 Task: Decrease font size of the text.
Action: Mouse moved to (604, 457)
Screenshot: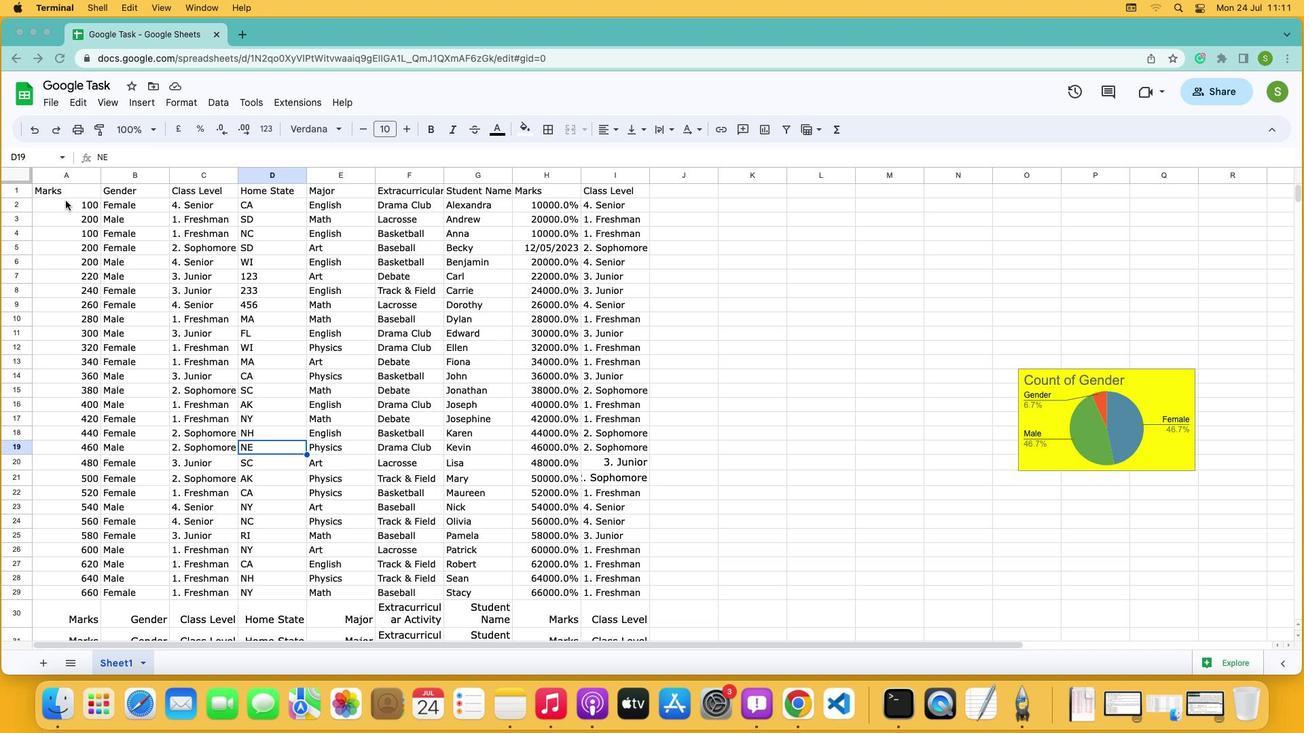 
Action: Mouse pressed left at (604, 457)
Screenshot: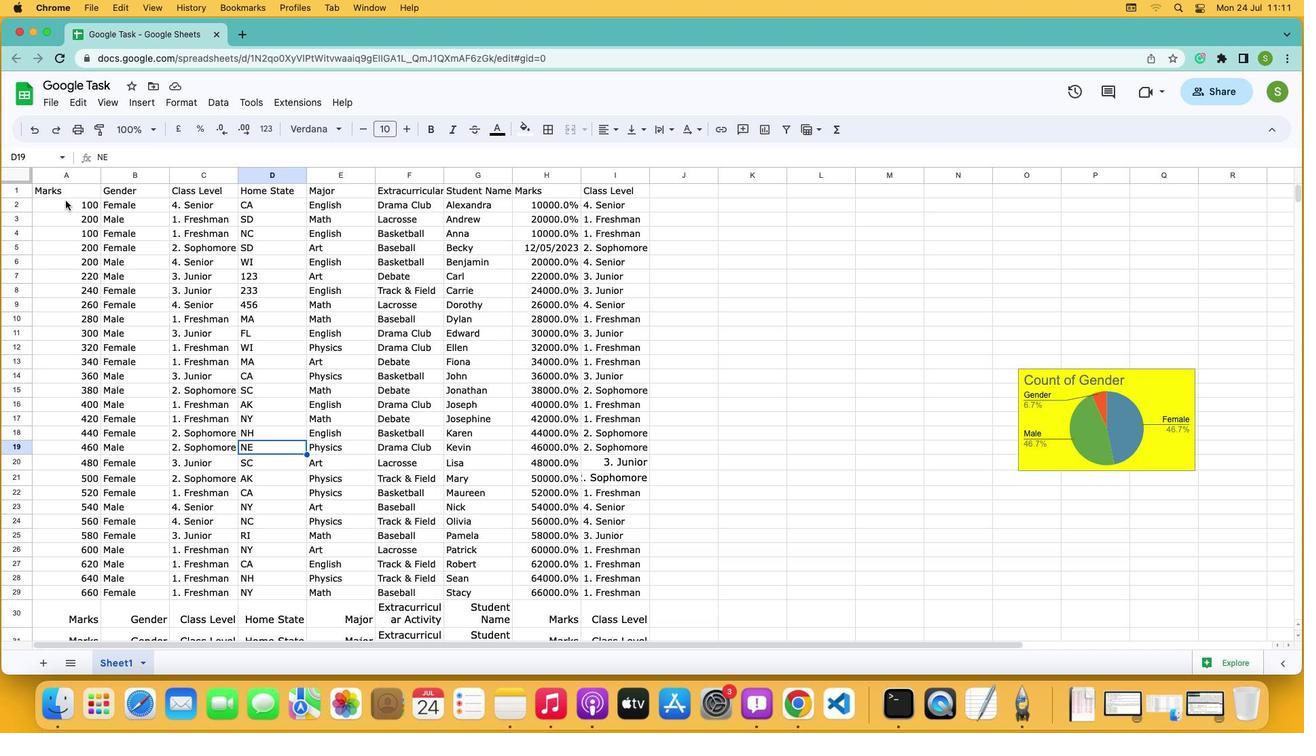 
Action: Mouse moved to (604, 457)
Screenshot: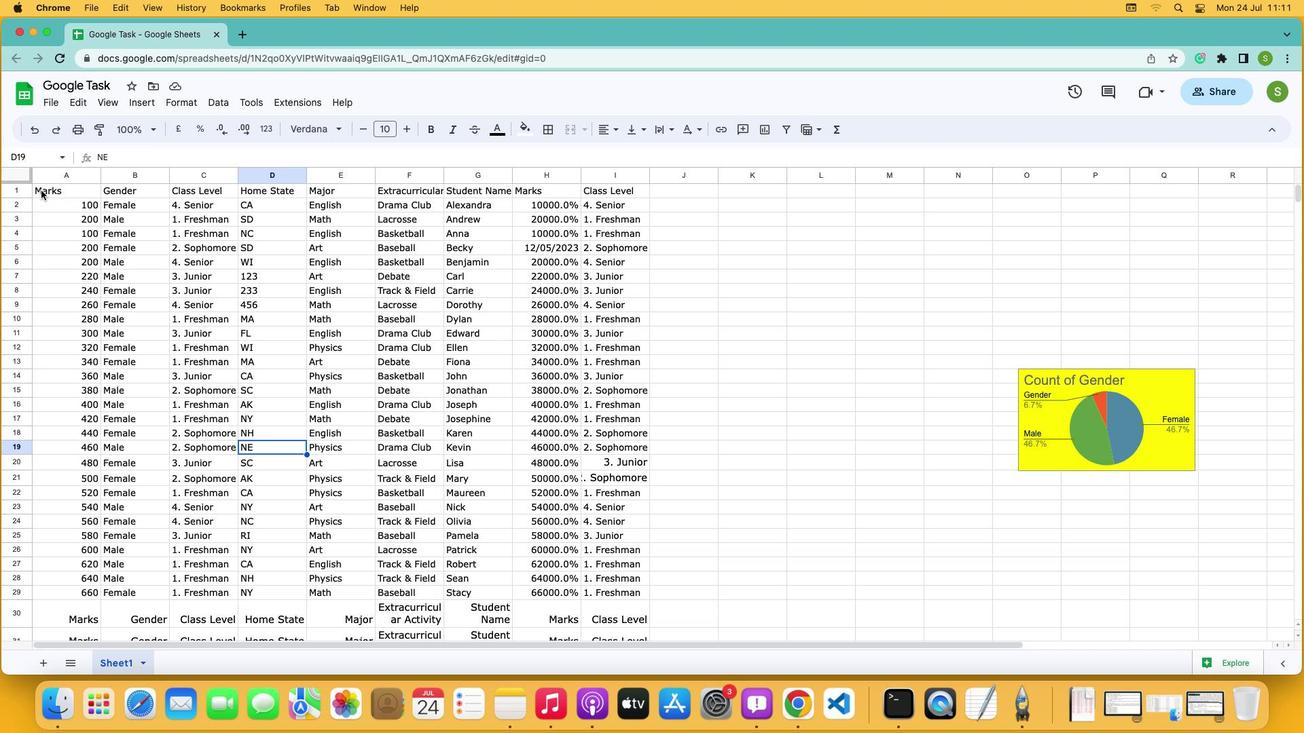 
Action: Mouse pressed left at (604, 457)
Screenshot: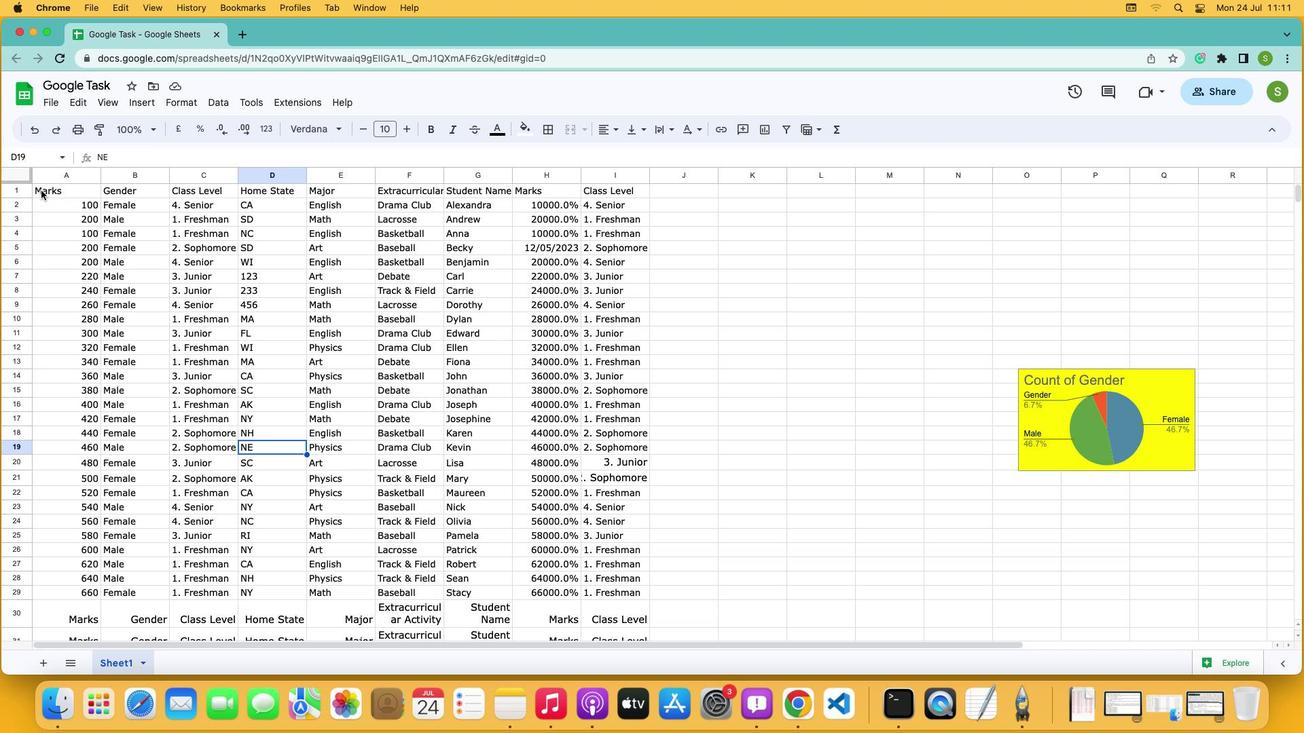 
Action: Mouse moved to (604, 457)
Screenshot: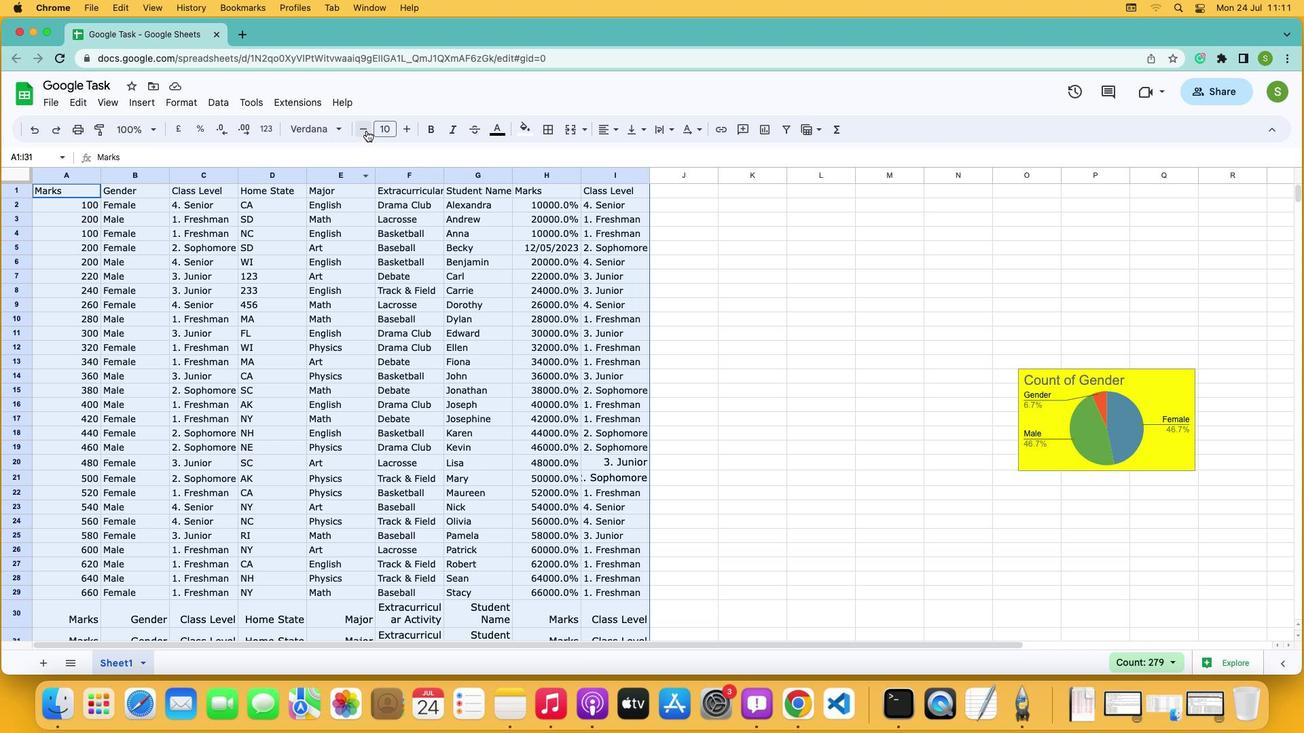 
Action: Mouse pressed left at (604, 457)
Screenshot: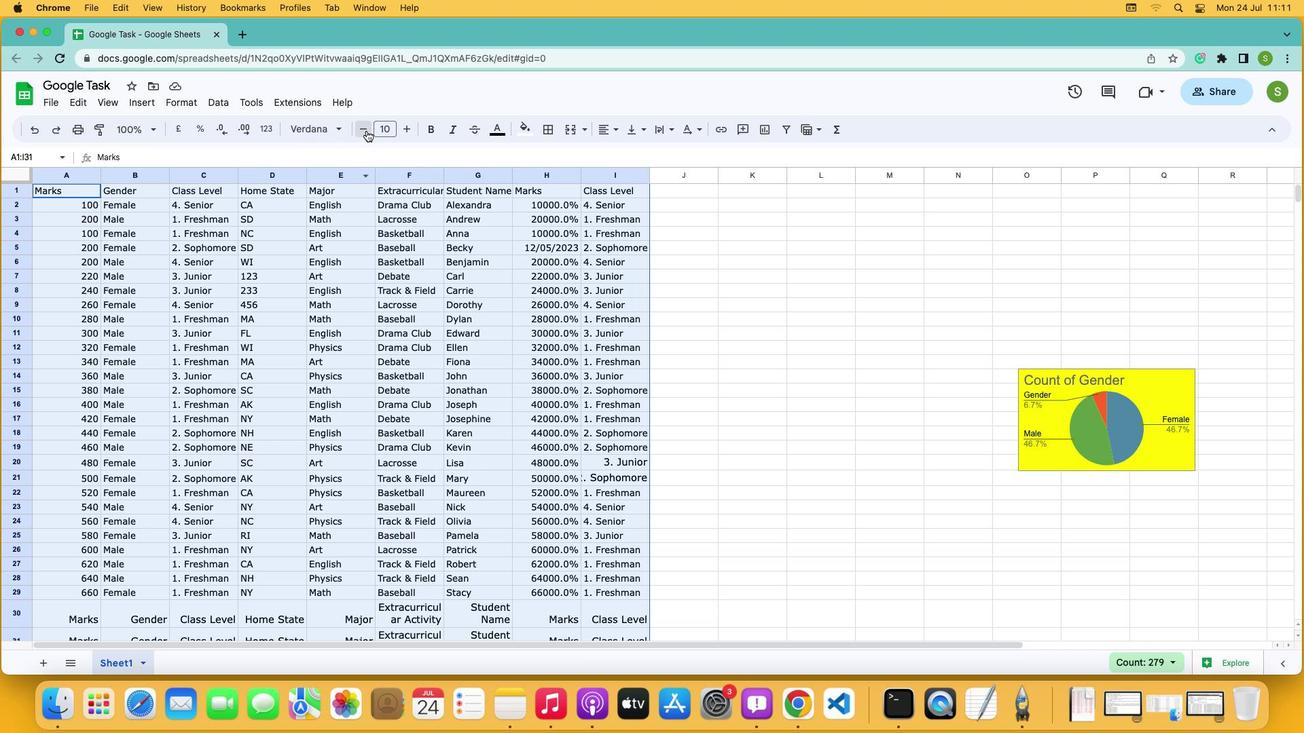
